 Task: Add Tazo Tea Organic Chai Spiced Black Latte to the cart.
Action: Mouse moved to (18, 86)
Screenshot: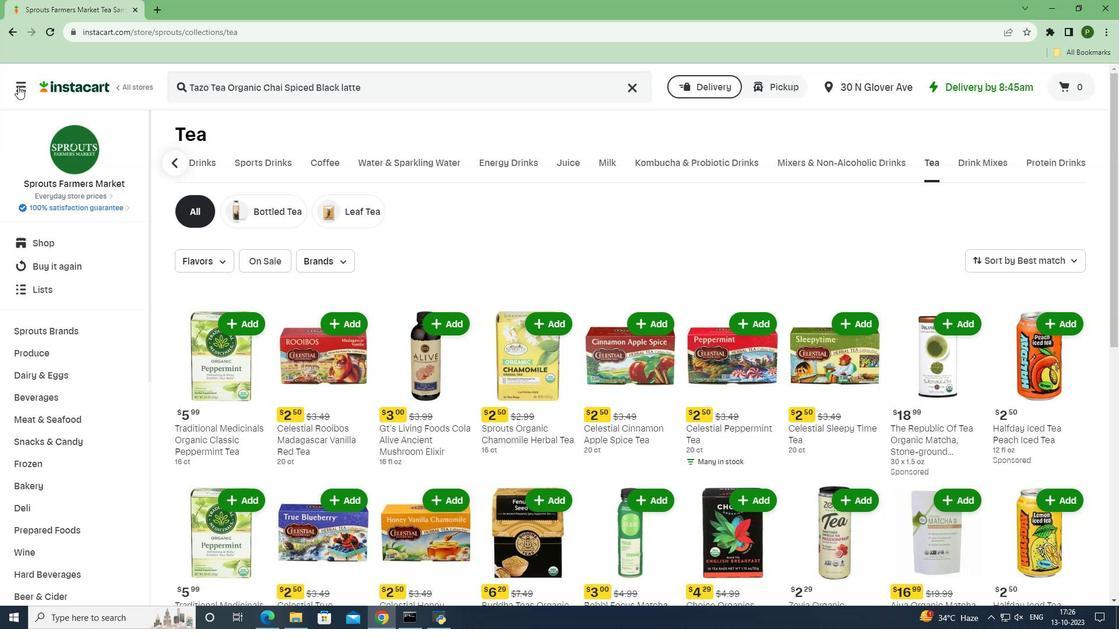 
Action: Mouse pressed left at (18, 86)
Screenshot: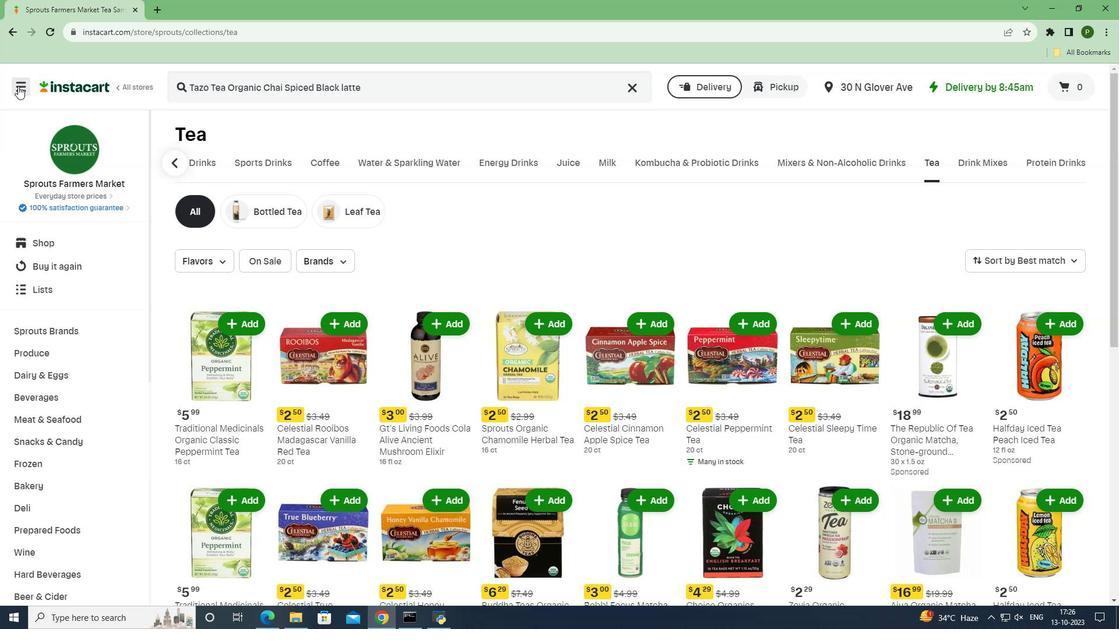 
Action: Mouse moved to (54, 308)
Screenshot: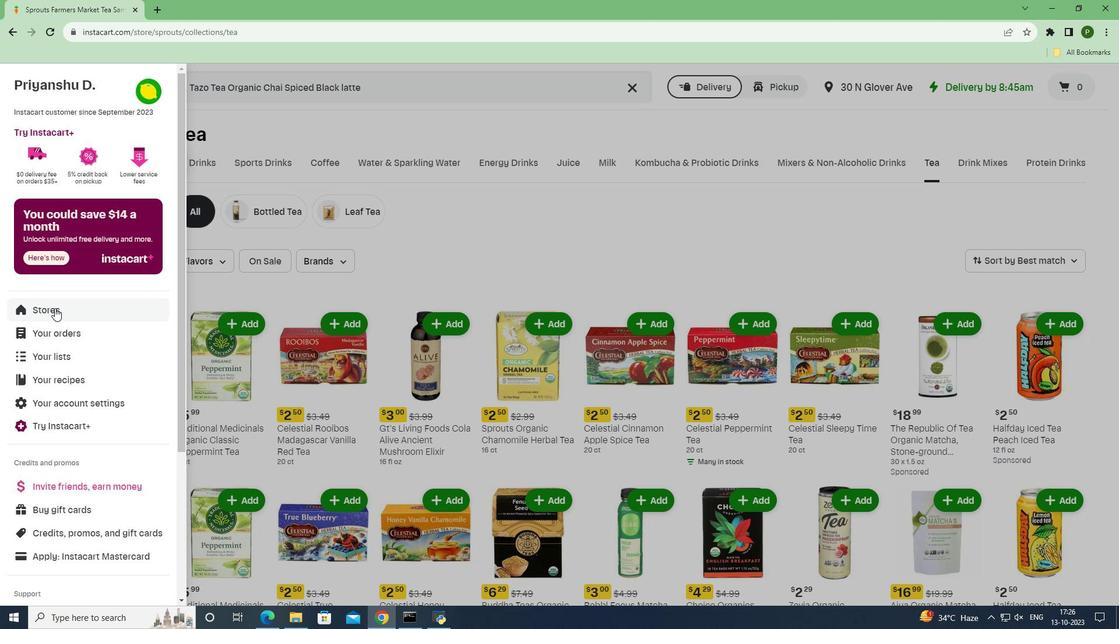
Action: Mouse pressed left at (54, 308)
Screenshot: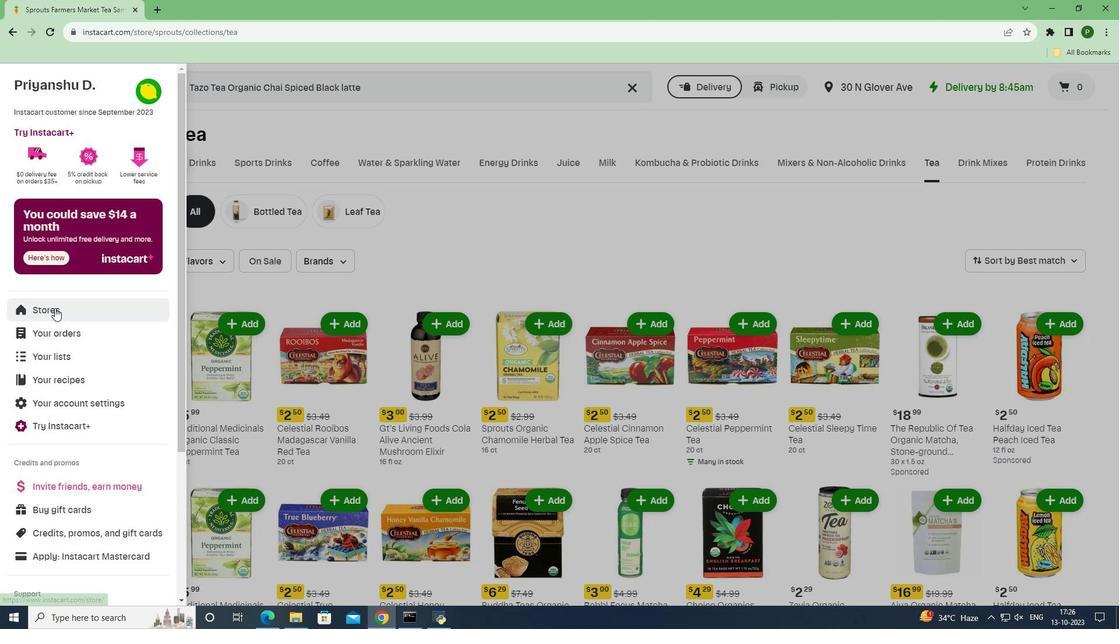 
Action: Mouse moved to (249, 134)
Screenshot: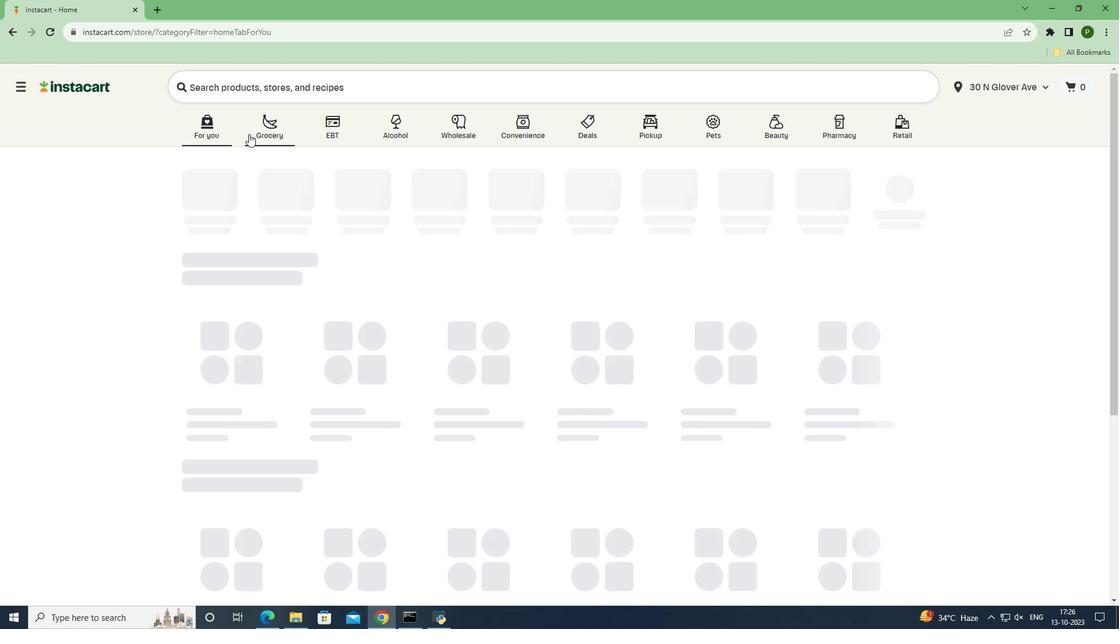 
Action: Mouse pressed left at (249, 134)
Screenshot: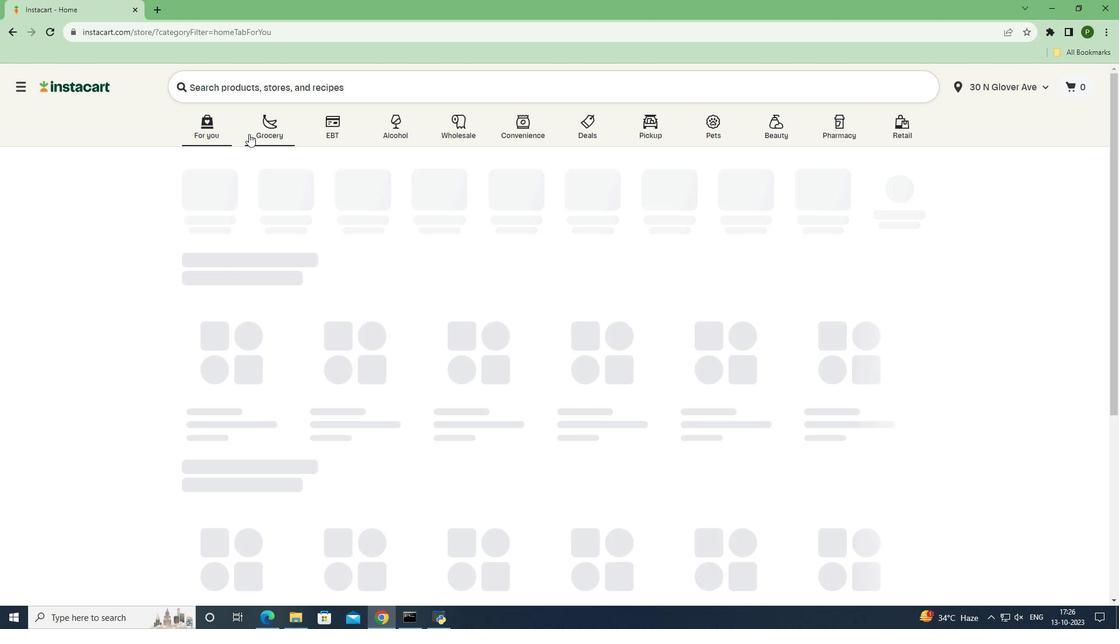 
Action: Mouse moved to (699, 270)
Screenshot: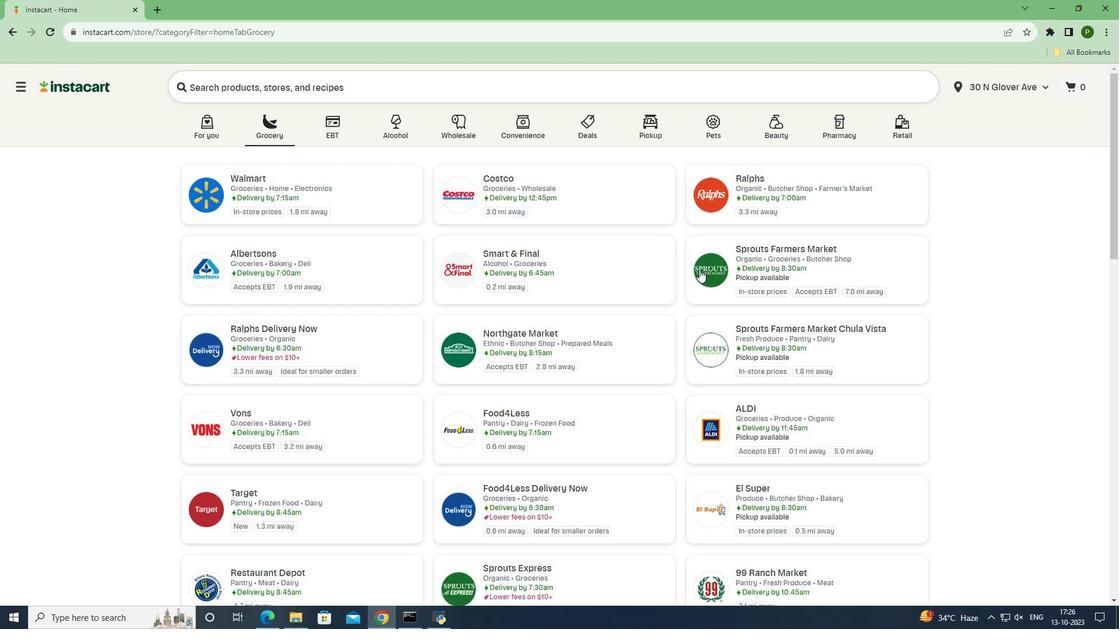 
Action: Mouse pressed left at (699, 270)
Screenshot: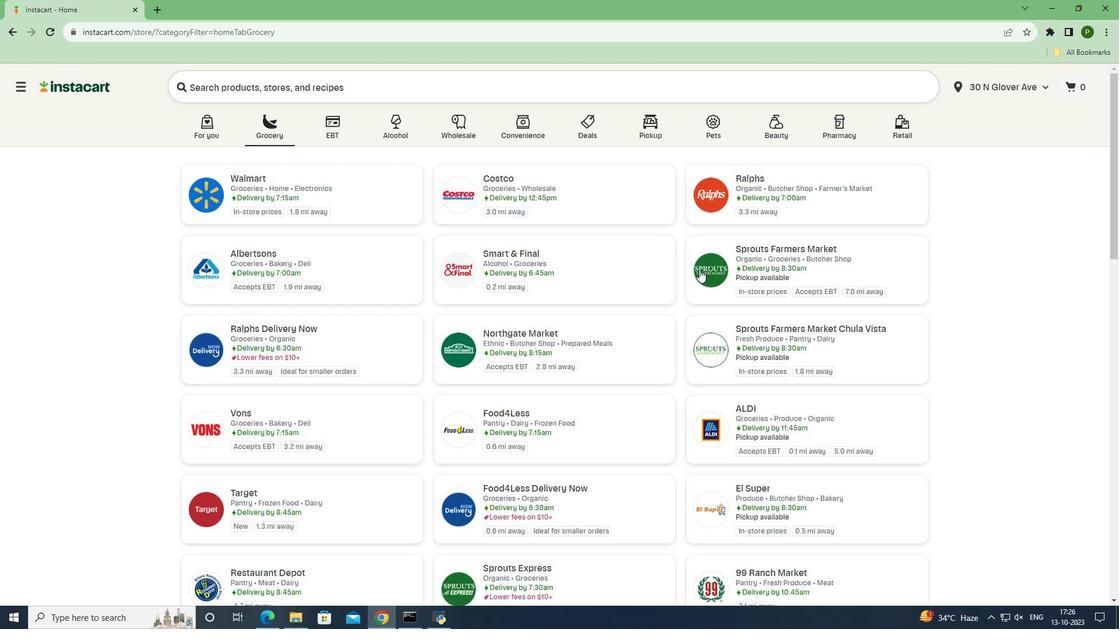 
Action: Mouse moved to (69, 398)
Screenshot: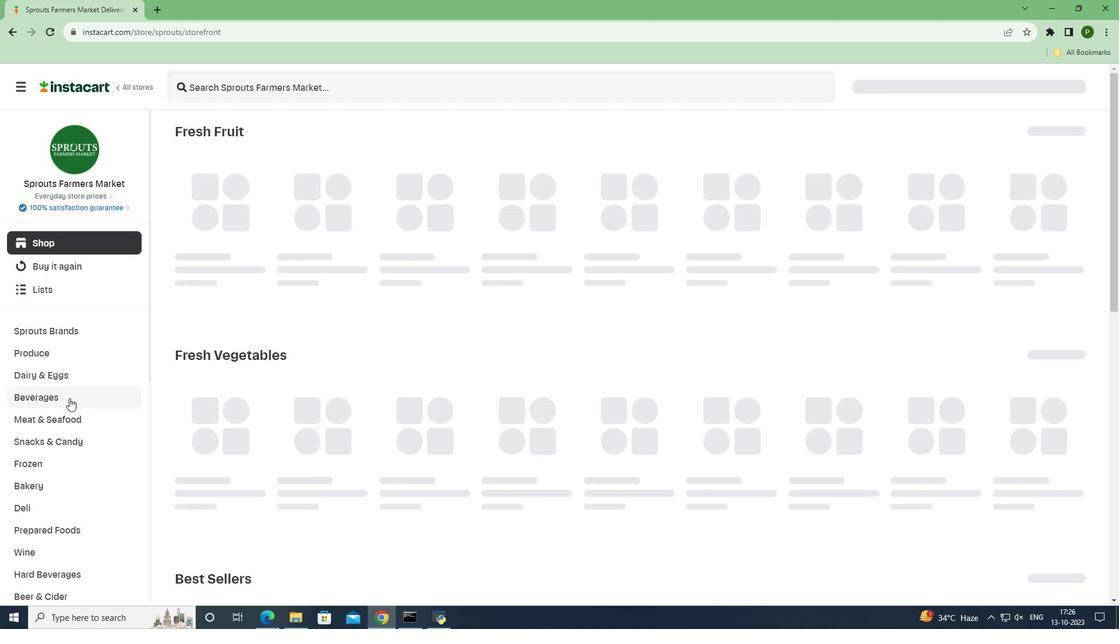 
Action: Mouse pressed left at (69, 398)
Screenshot: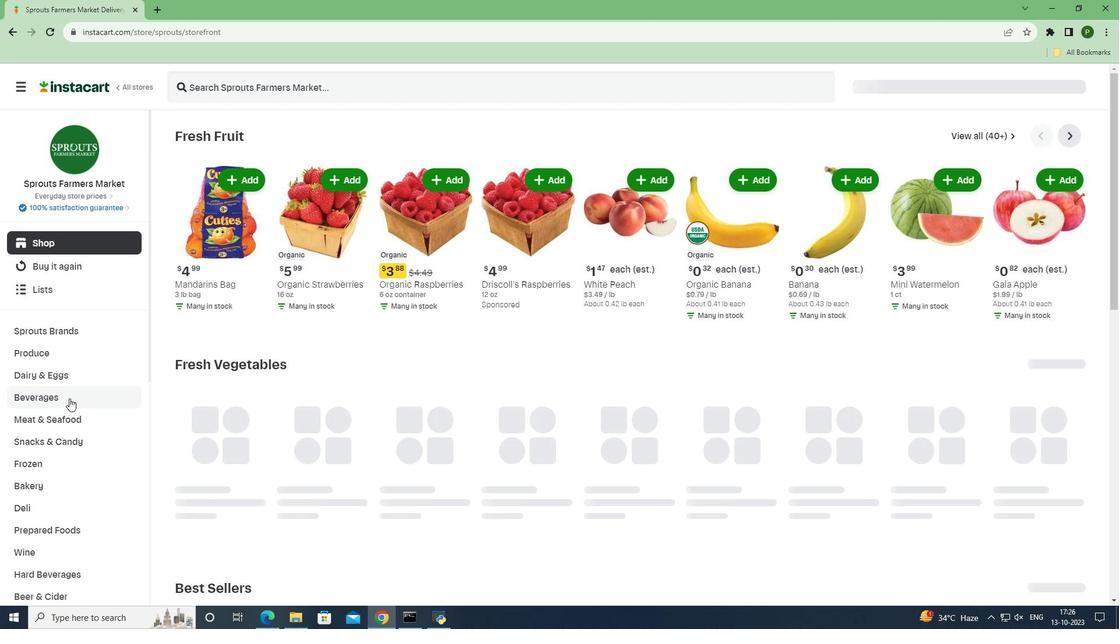 
Action: Mouse moved to (1013, 161)
Screenshot: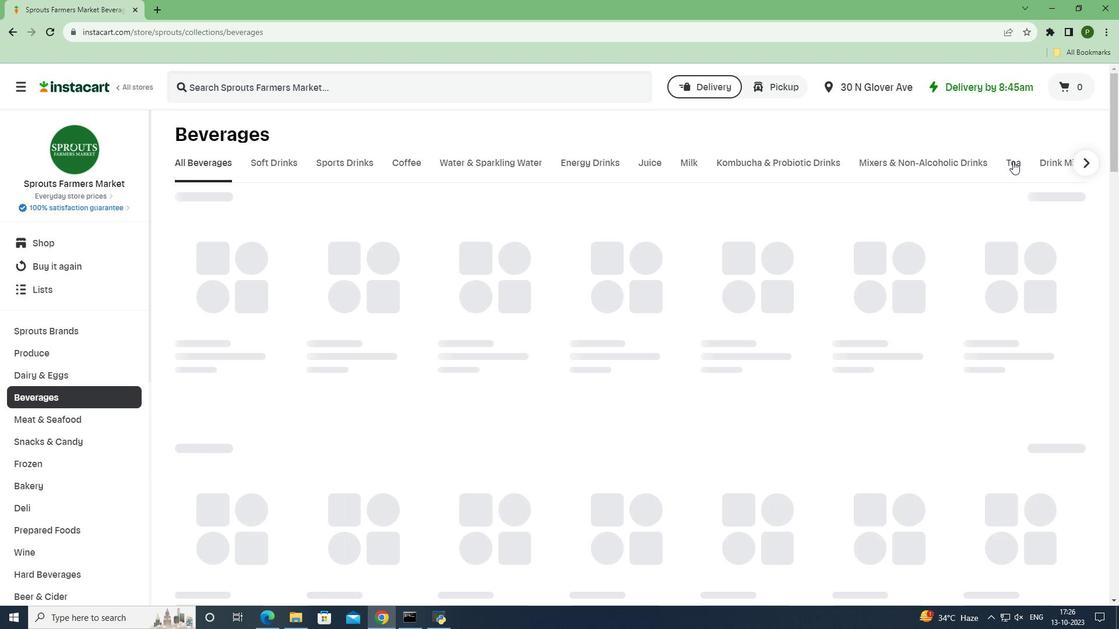 
Action: Mouse pressed left at (1013, 161)
Screenshot: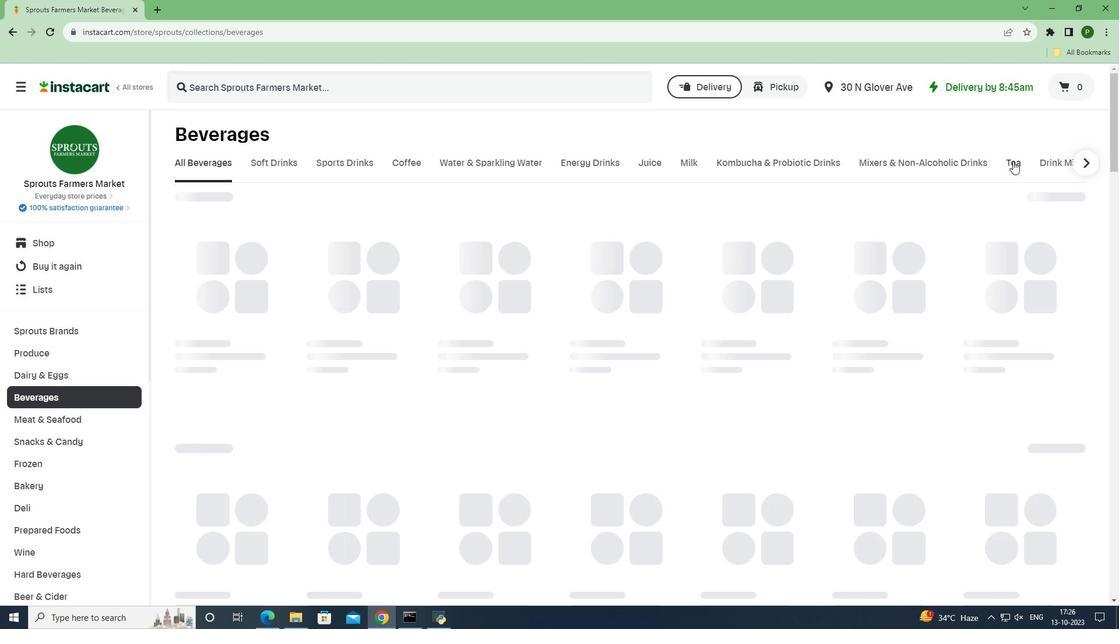 
Action: Mouse moved to (347, 83)
Screenshot: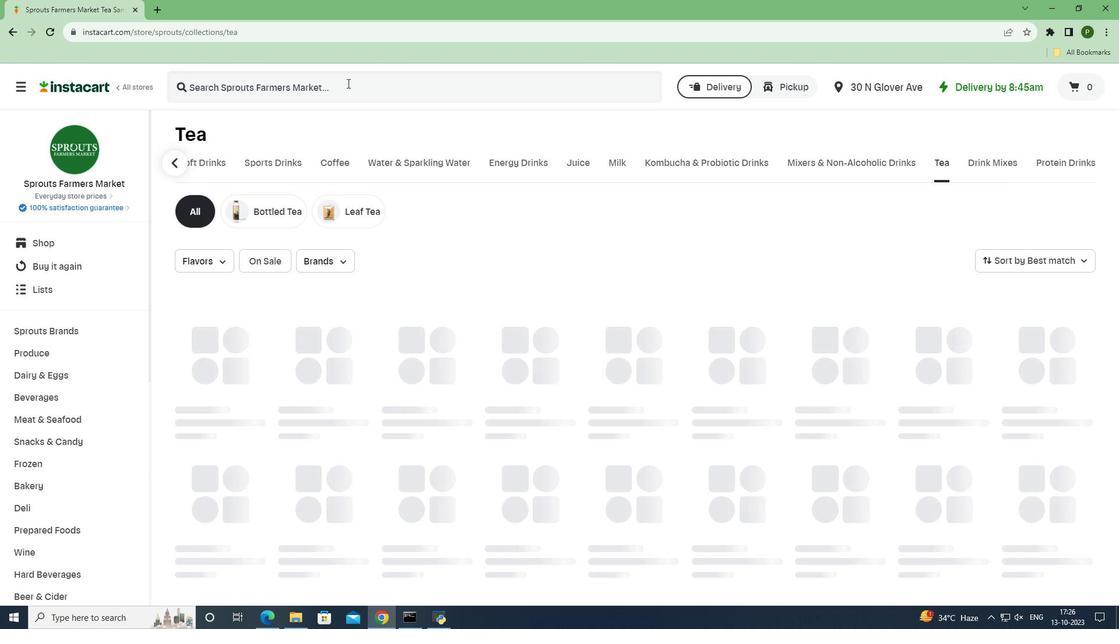 
Action: Mouse pressed left at (347, 83)
Screenshot: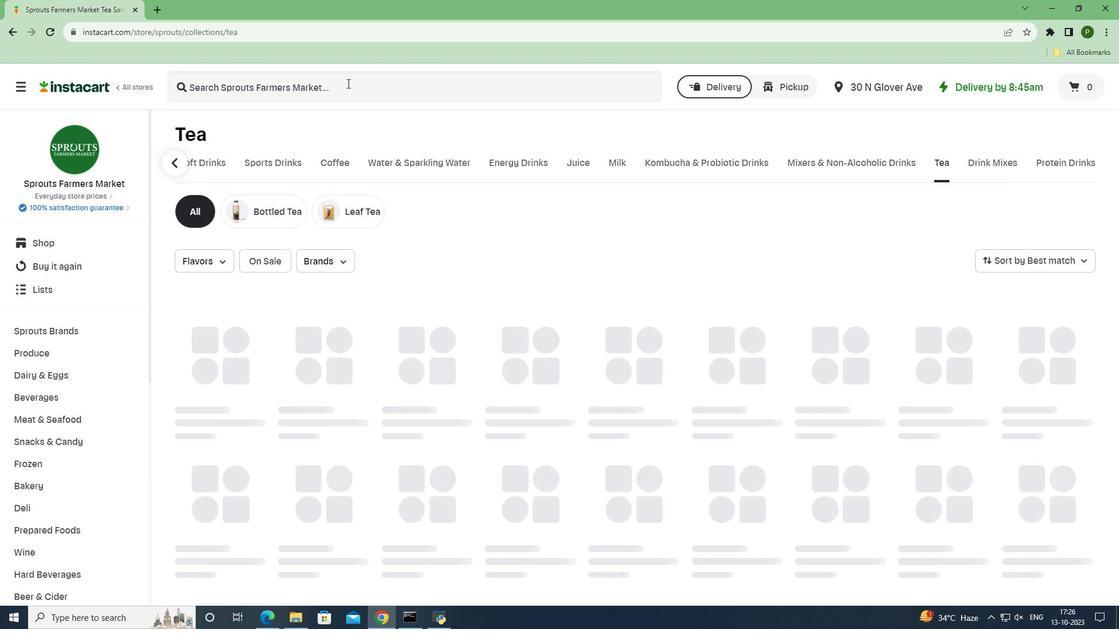 
Action: Key pressed <Key.caps_lock>T<Key.caps_lock>azo<Key.space><Key.caps_lock>T<Key.caps_lock>ea<Key.space><Key.caps_lock>O<Key.caps_lock>rganic<Key.space><Key.caps_lock>CH<Key.backspace><Key.caps_lock>hai<Key.space><Key.caps_lock>S<Key.caps_lock>piced<Key.space><Key.caps_lock>B<Key.caps_lock>lack<Key.space><Key.caps_lock>L<Key.caps_lock>atte<Key.space><Key.enter>
Screenshot: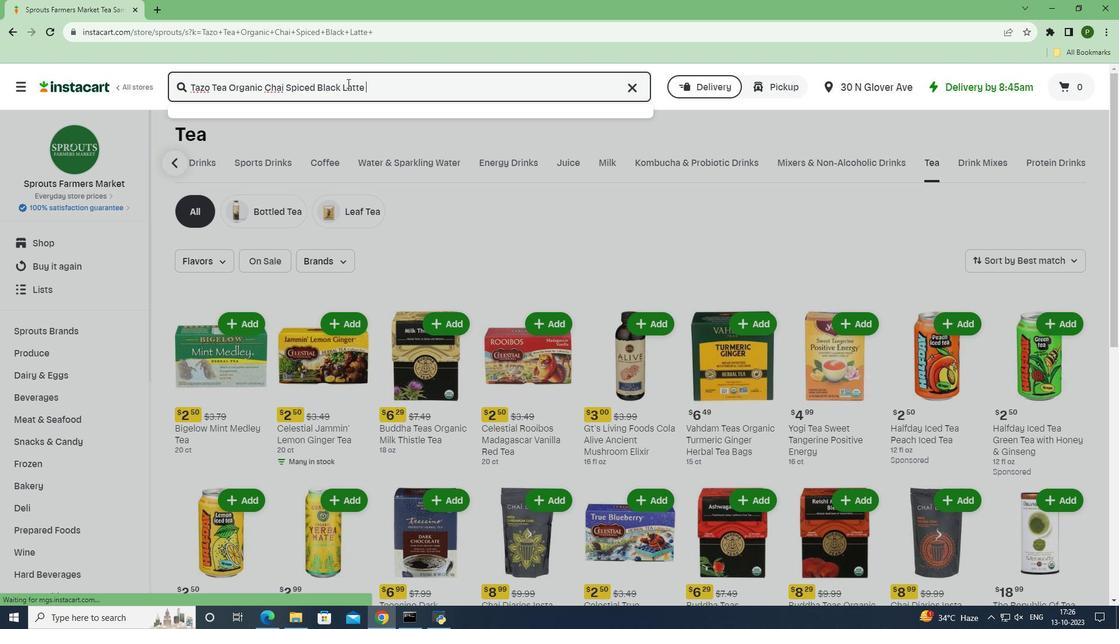 
Action: Mouse moved to (860, 183)
Screenshot: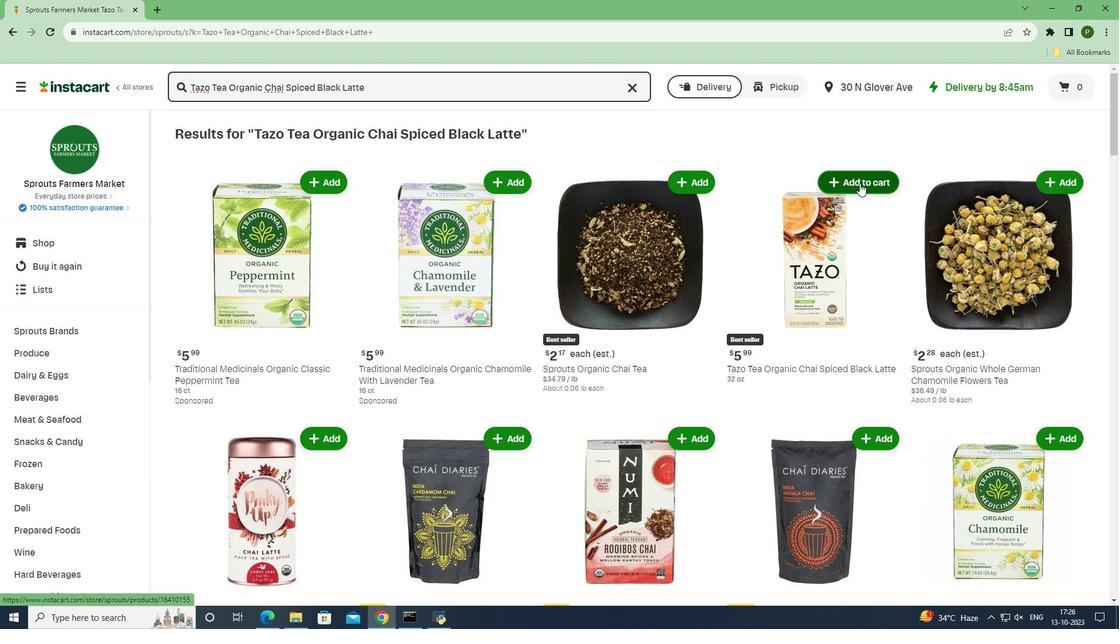 
Action: Mouse pressed left at (860, 183)
Screenshot: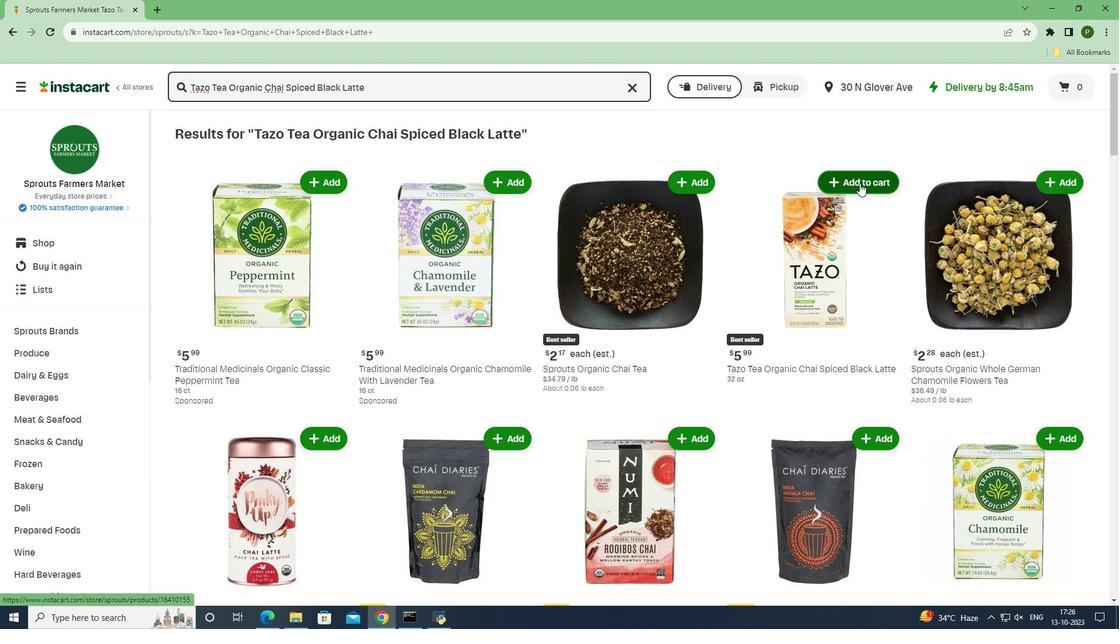 
Action: Mouse moved to (891, 250)
Screenshot: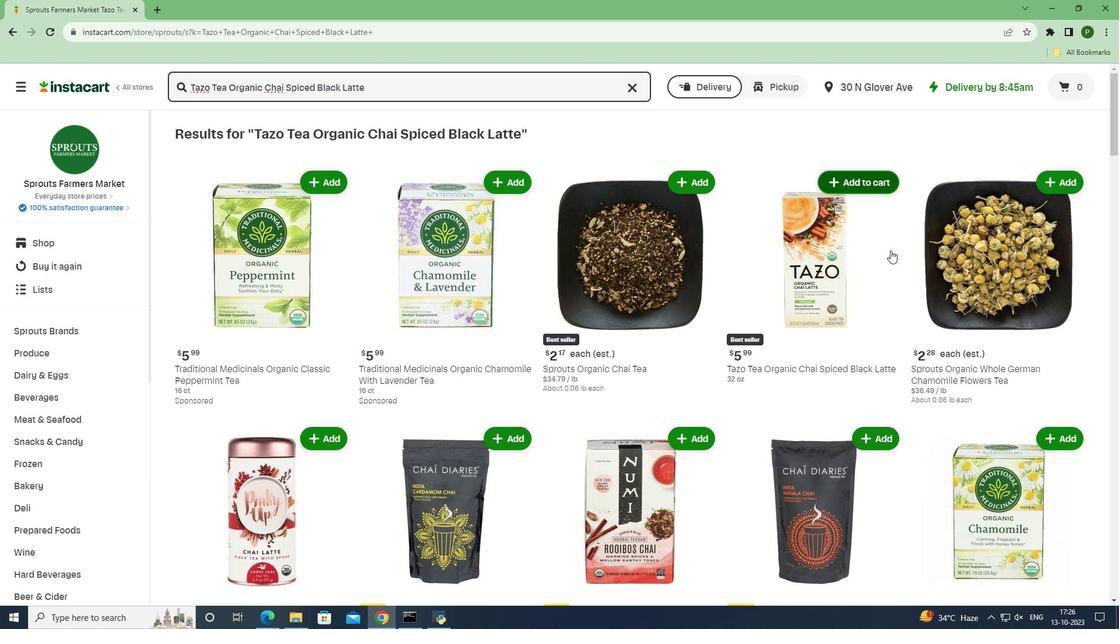 
